 Task: Add Attachment from "Attach a link" to Card Card0000000028 in Board Board0000000007 in Workspace WS0000000003 in Trello. Add Cover Red to Card Card0000000028 in Board Board0000000007 in Workspace WS0000000003 in Trello. Add "Join Card" Button Button0000000028  to Card Card0000000028 in Board Board0000000007 in Workspace WS0000000003 in Trello. Add Description DS0000000028 to Card Card0000000028 in Board Board0000000007 in Workspace WS0000000003 in Trello. Add Comment CM0000000028 to Card Card0000000028 in Board Board0000000007 in Workspace WS0000000003 in Trello
Action: Mouse moved to (355, 474)
Screenshot: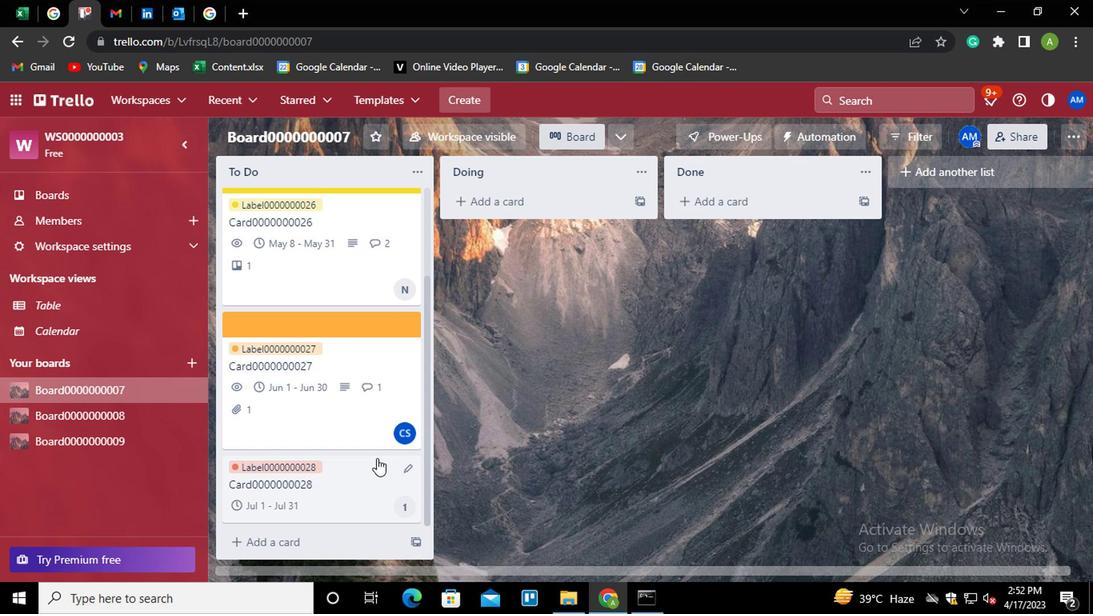 
Action: Mouse pressed left at (355, 474)
Screenshot: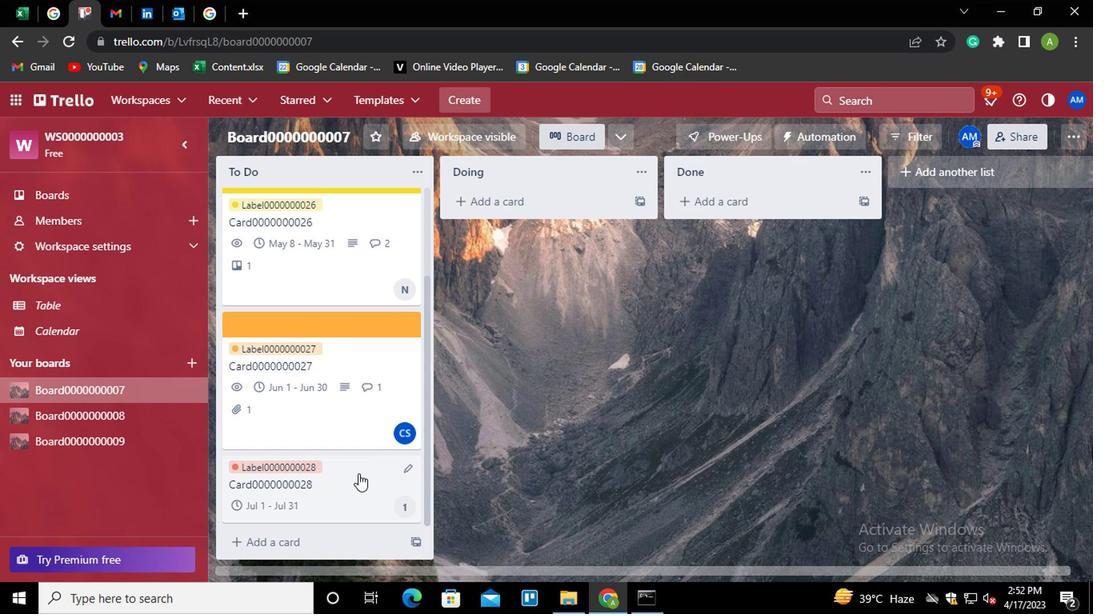 
Action: Mouse moved to (711, 357)
Screenshot: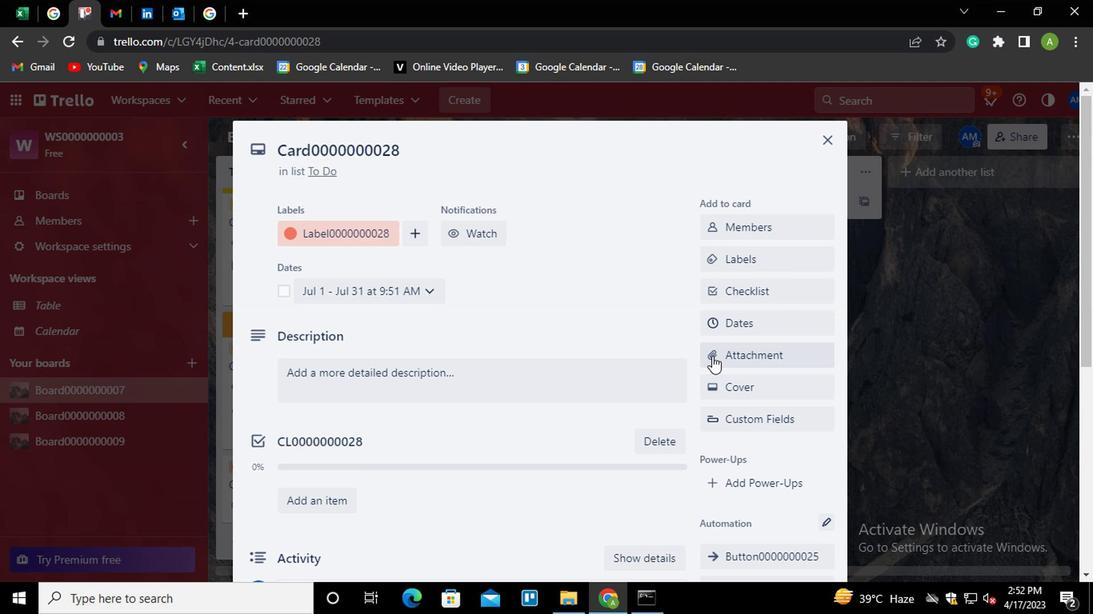 
Action: Mouse pressed left at (711, 357)
Screenshot: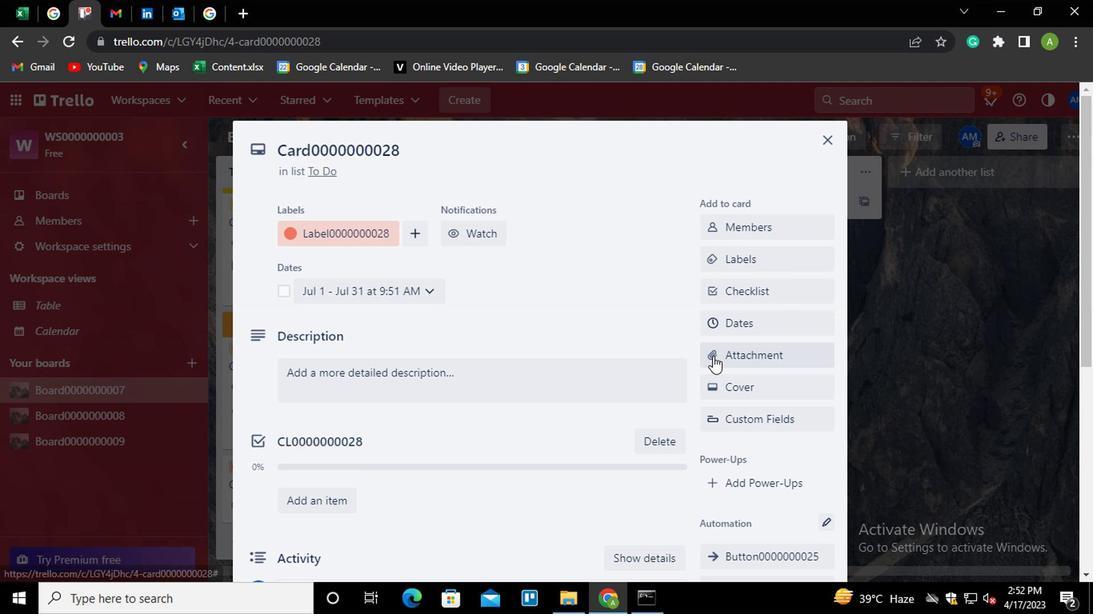 
Action: Mouse moved to (709, 366)
Screenshot: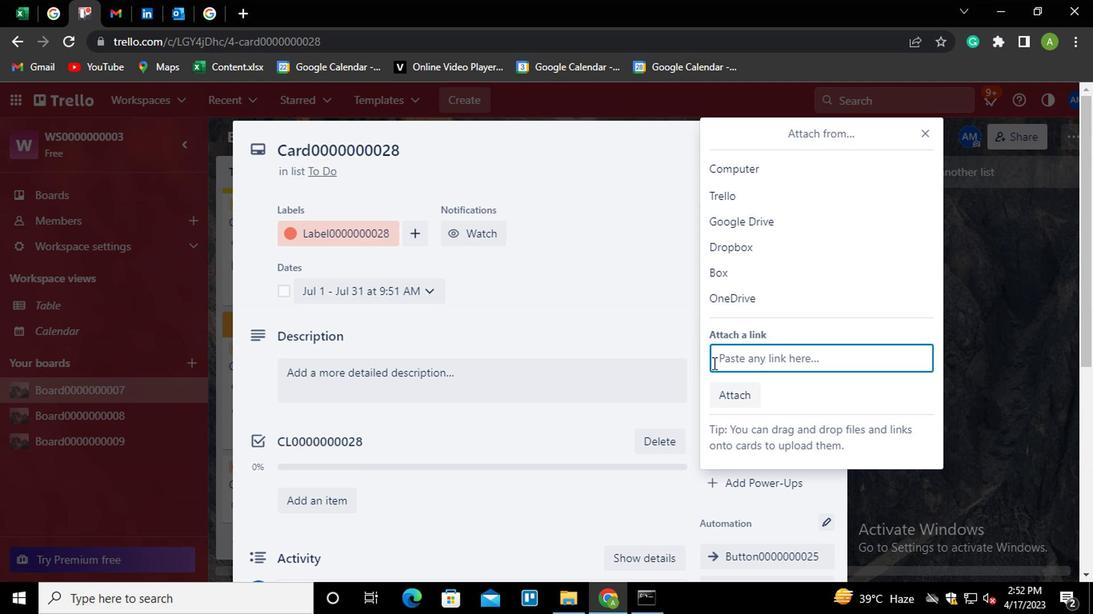 
Action: Key pressed ctrl+V
Screenshot: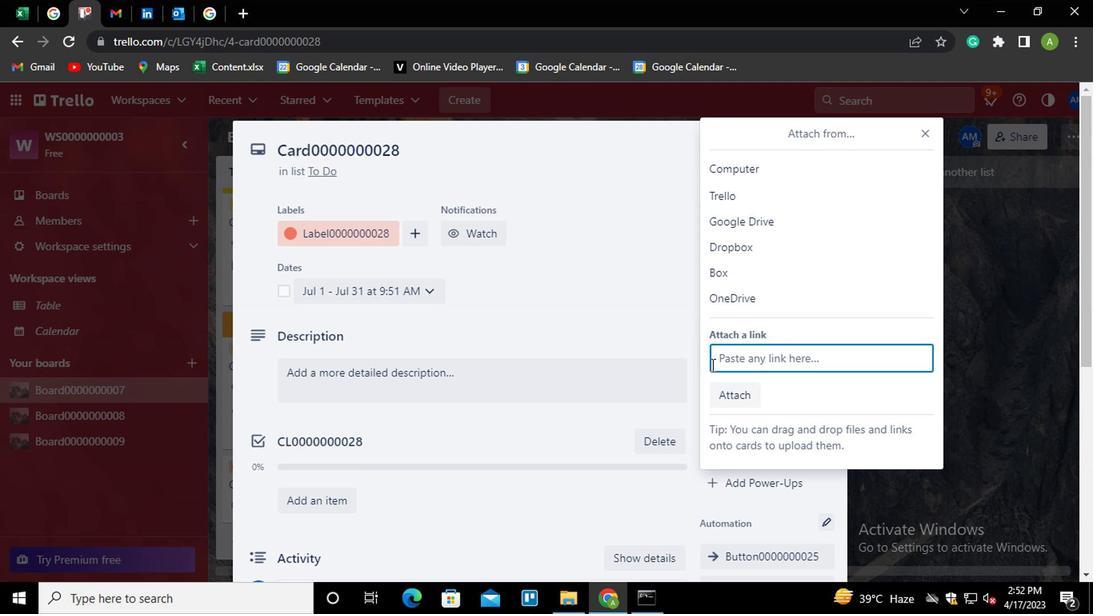 
Action: Mouse moved to (726, 442)
Screenshot: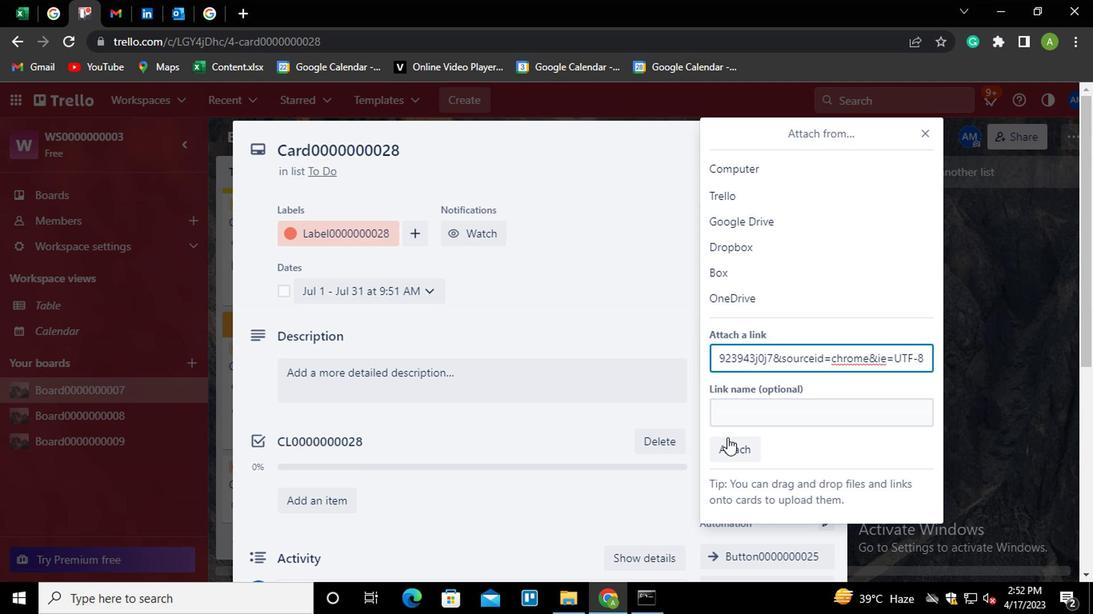 
Action: Mouse pressed left at (726, 442)
Screenshot: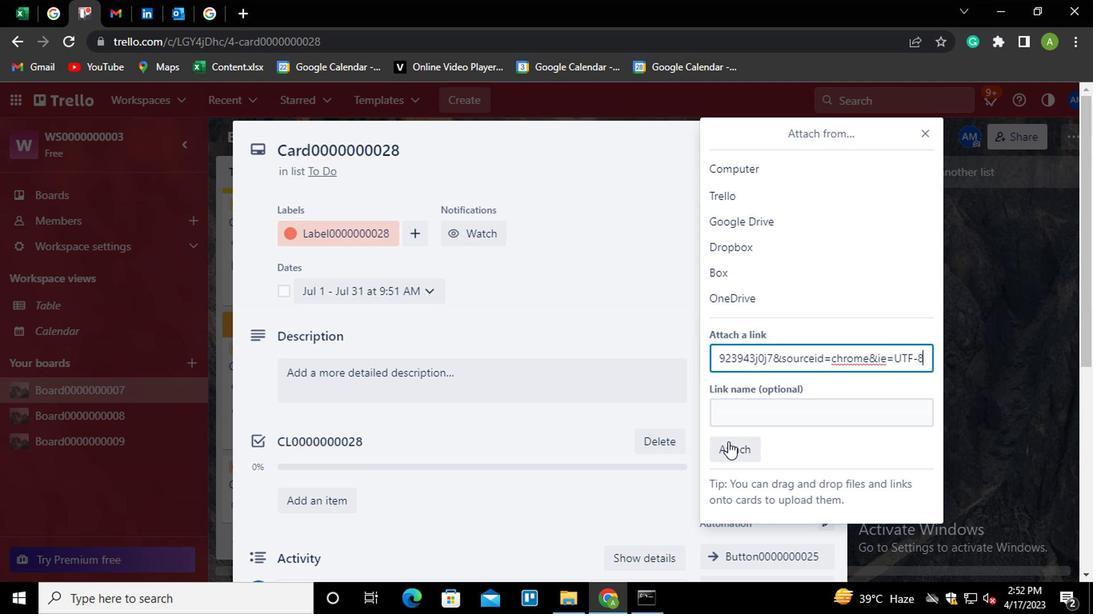 
Action: Mouse moved to (730, 397)
Screenshot: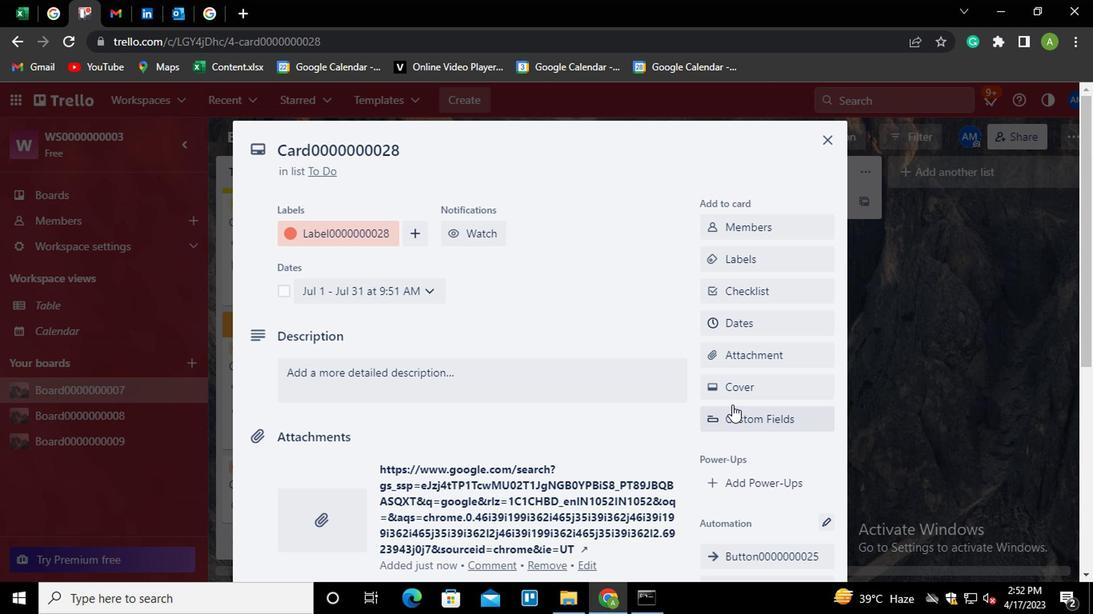 
Action: Mouse pressed left at (730, 397)
Screenshot: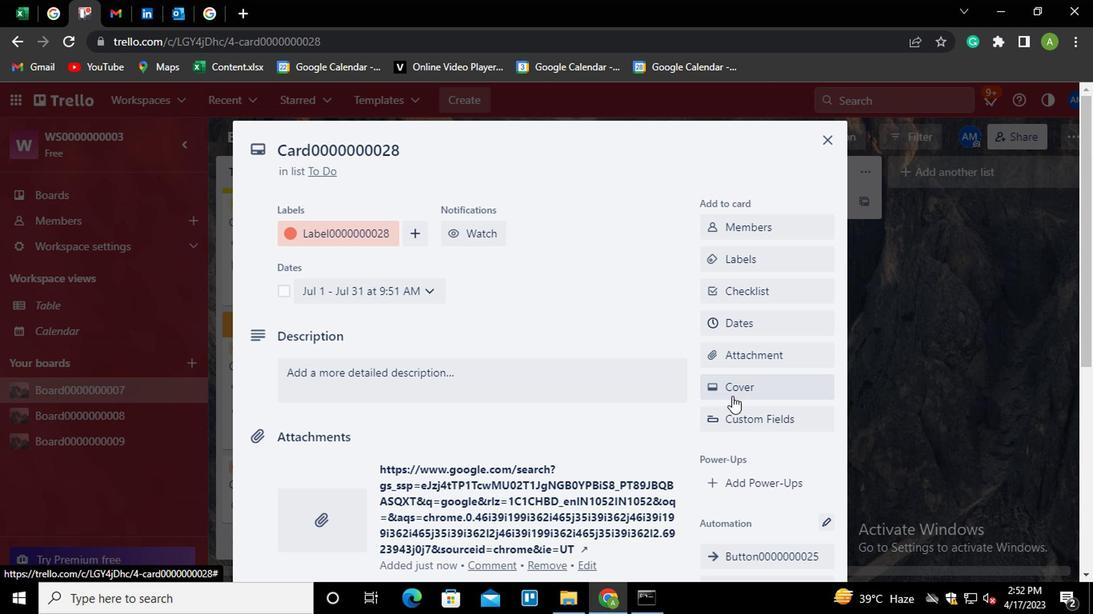 
Action: Mouse moved to (856, 274)
Screenshot: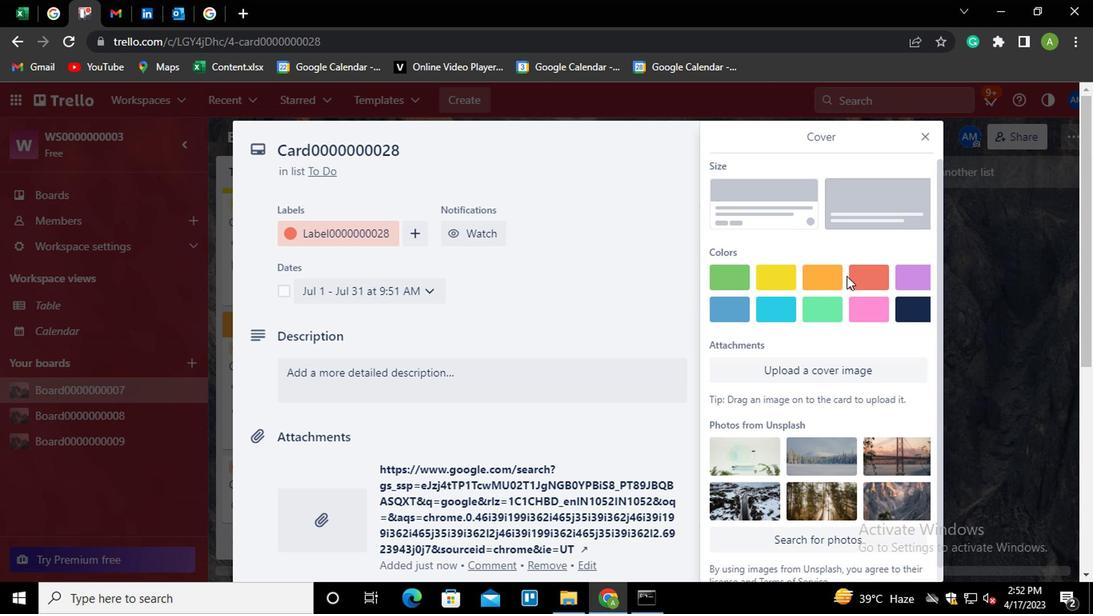 
Action: Mouse pressed left at (856, 274)
Screenshot: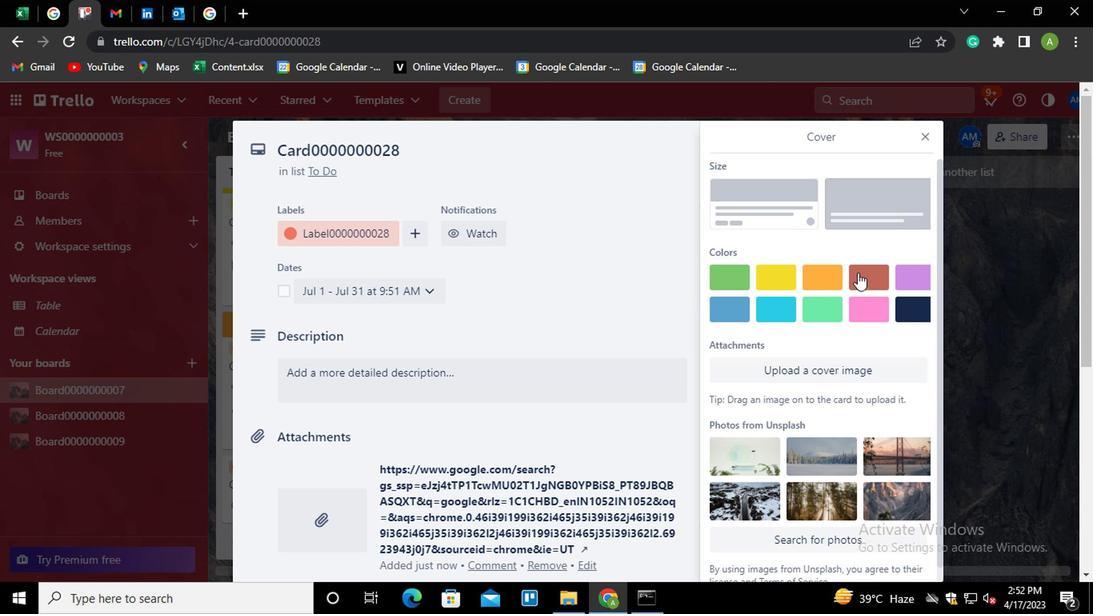 
Action: Mouse moved to (633, 328)
Screenshot: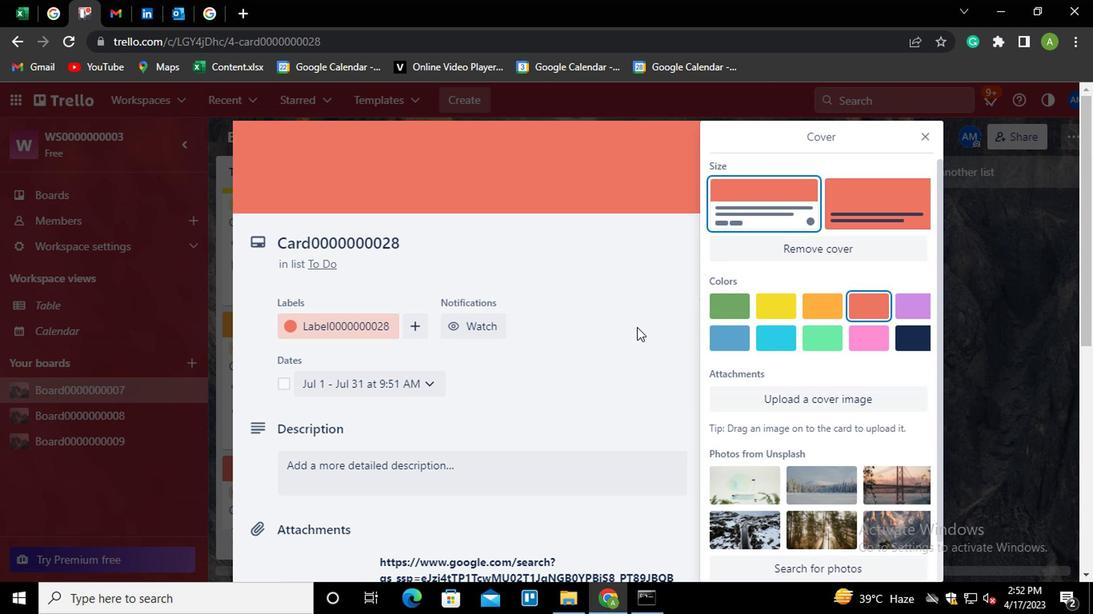 
Action: Mouse pressed left at (633, 328)
Screenshot: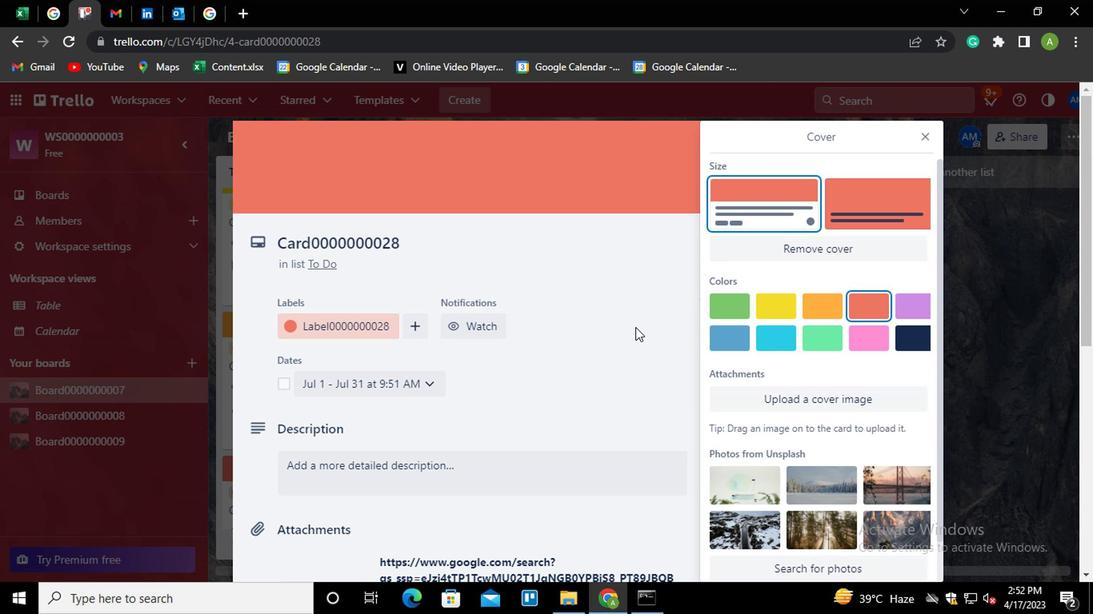 
Action: Mouse moved to (794, 411)
Screenshot: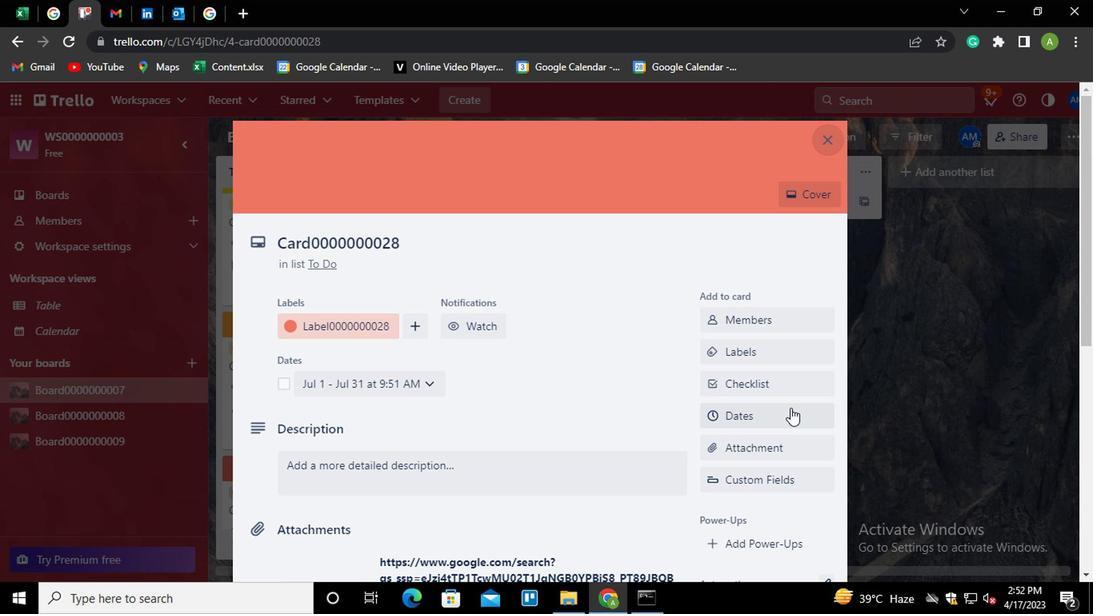 
Action: Mouse scrolled (794, 411) with delta (0, 0)
Screenshot: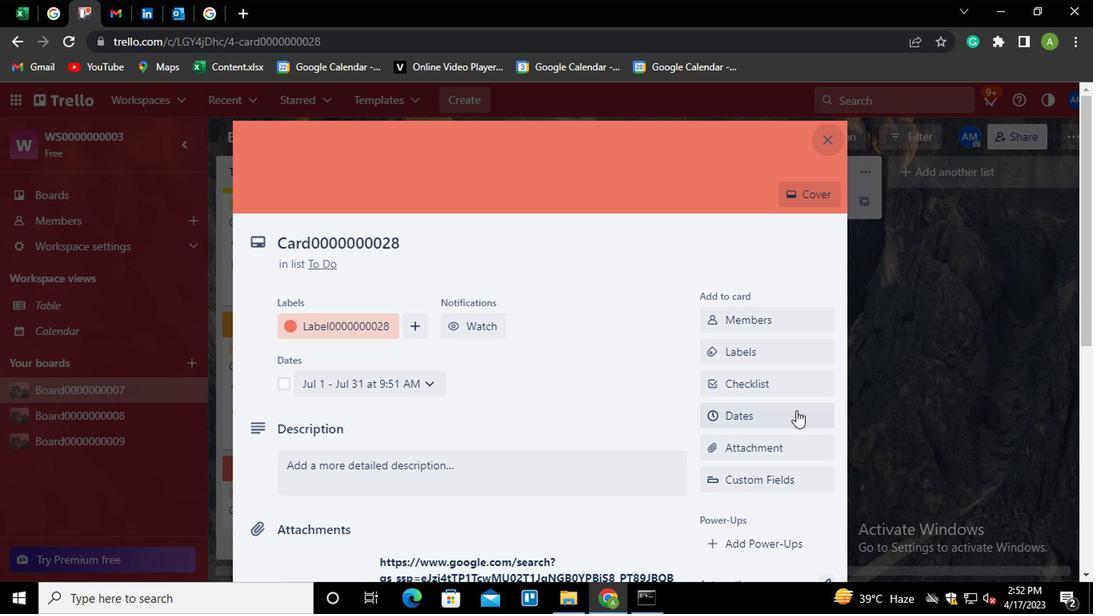 
Action: Mouse scrolled (794, 411) with delta (0, 0)
Screenshot: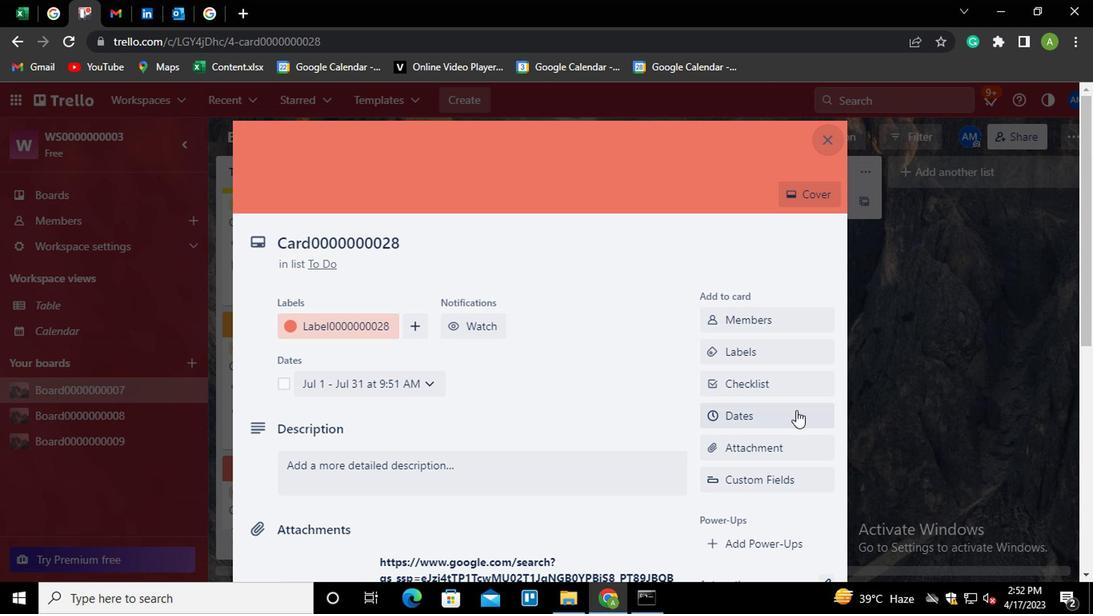 
Action: Mouse moved to (748, 448)
Screenshot: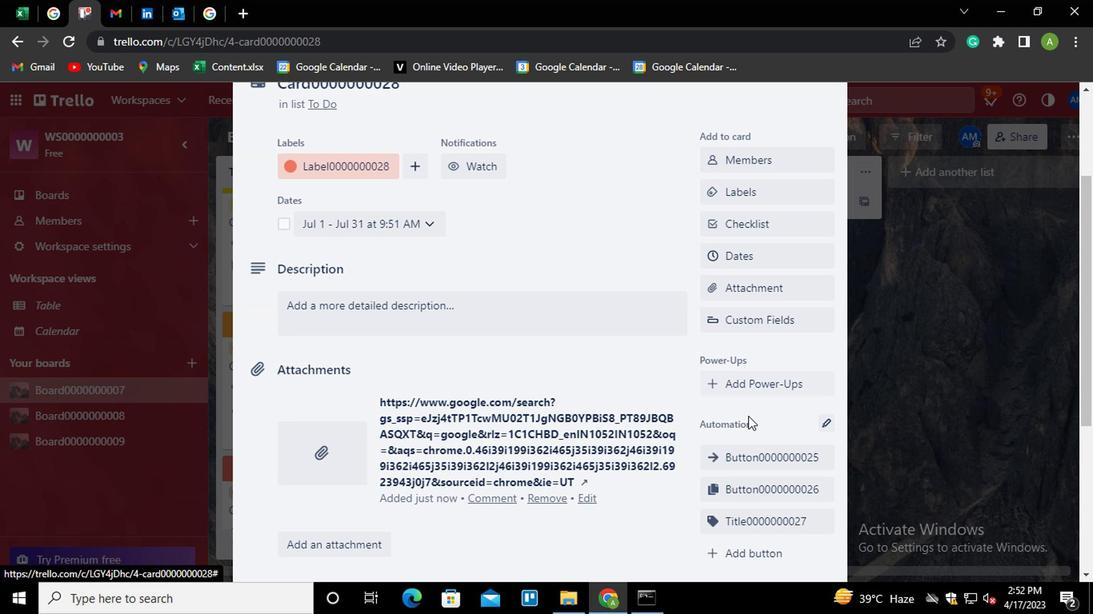 
Action: Mouse scrolled (748, 447) with delta (0, -1)
Screenshot: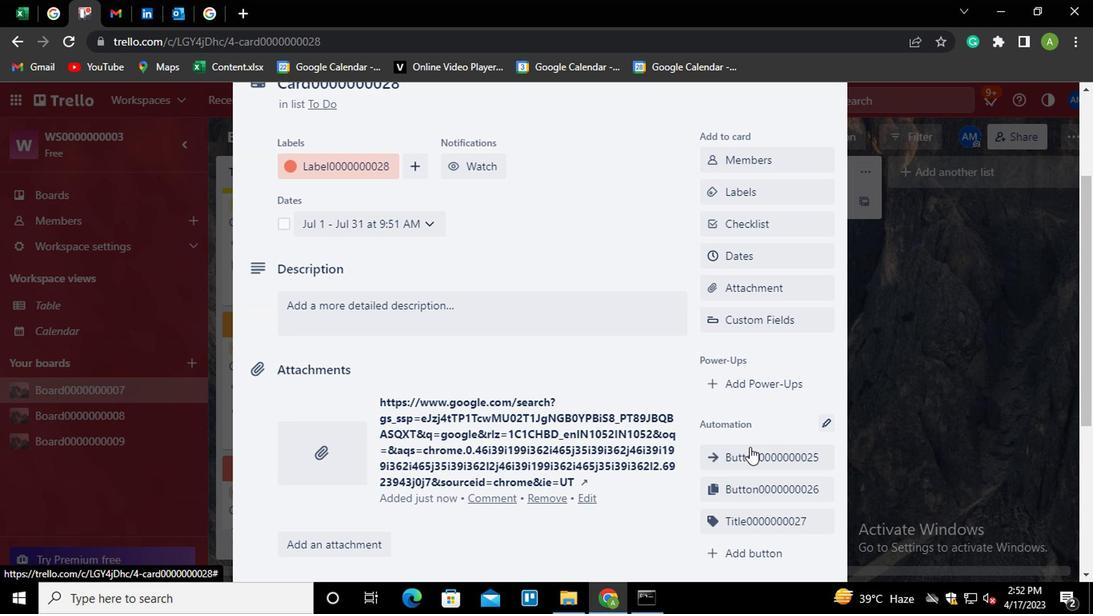 
Action: Mouse scrolled (748, 447) with delta (0, -1)
Screenshot: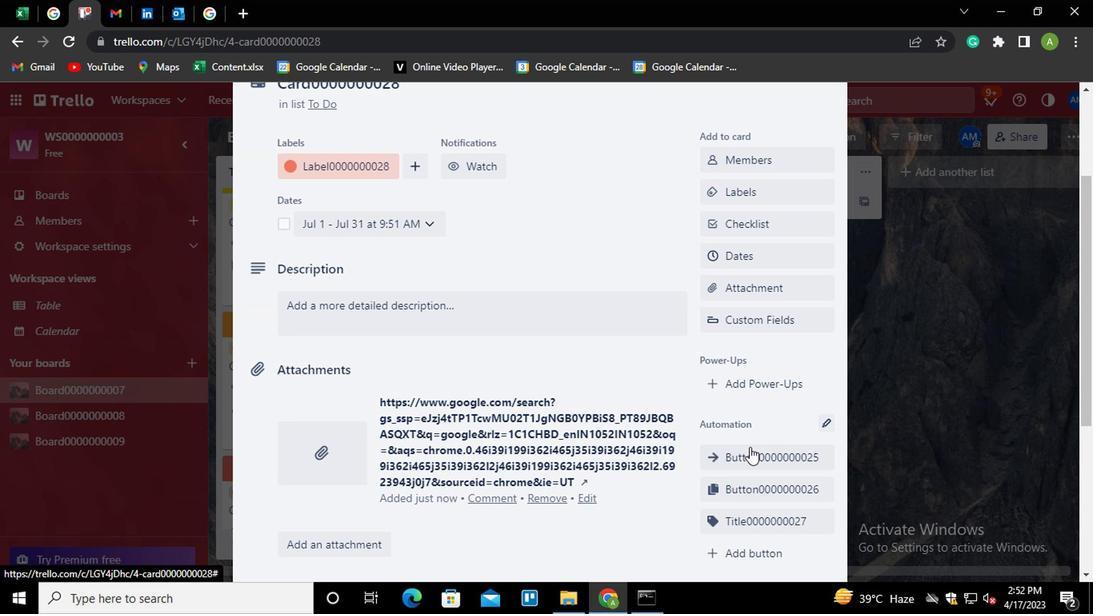 
Action: Mouse moved to (755, 401)
Screenshot: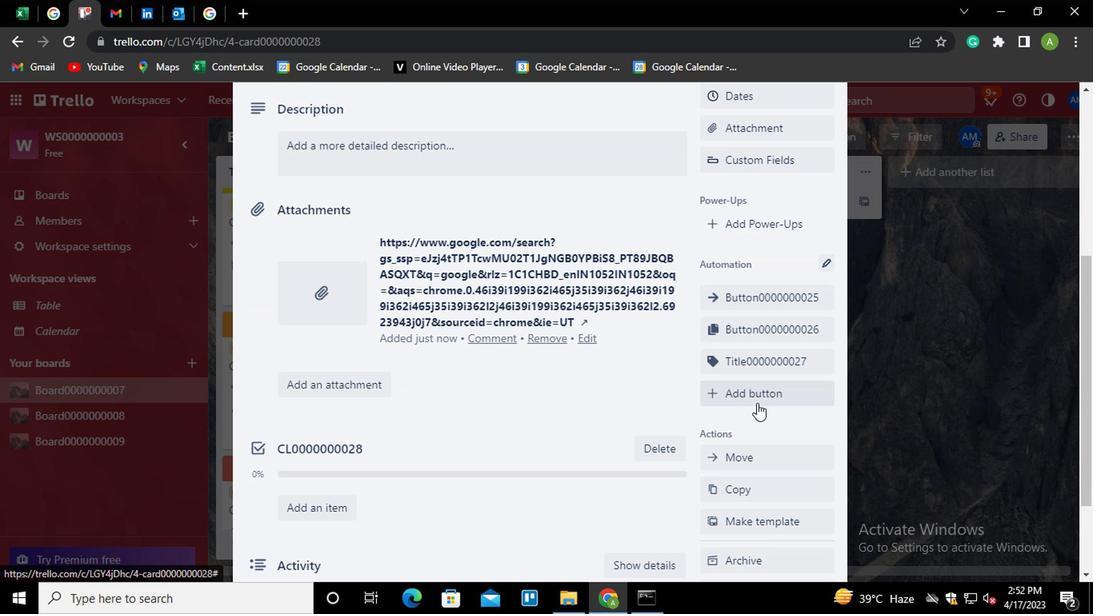 
Action: Mouse pressed left at (755, 401)
Screenshot: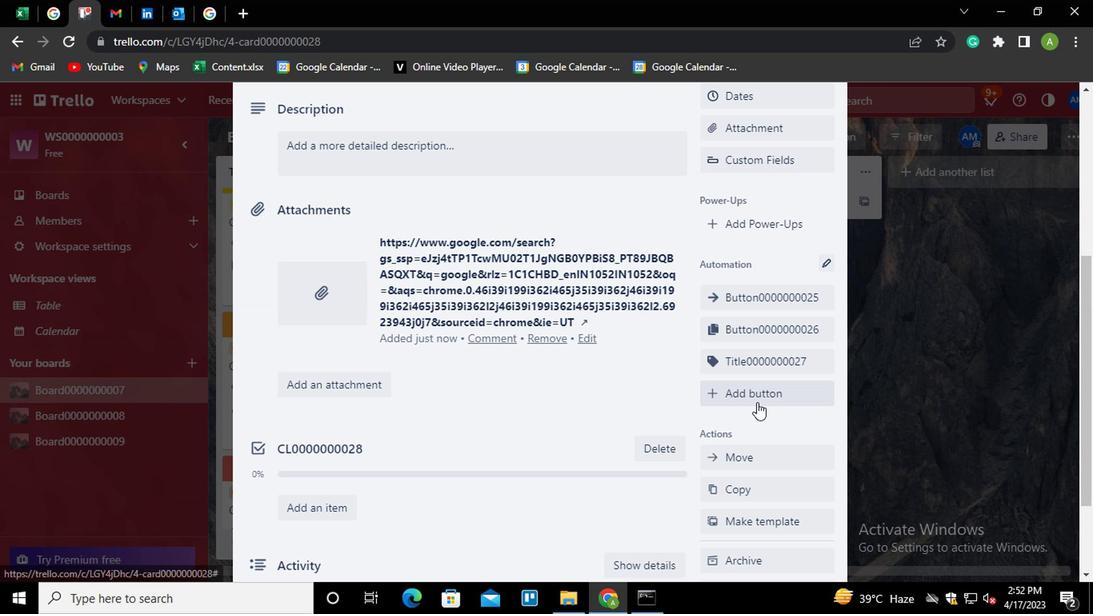 
Action: Mouse moved to (773, 291)
Screenshot: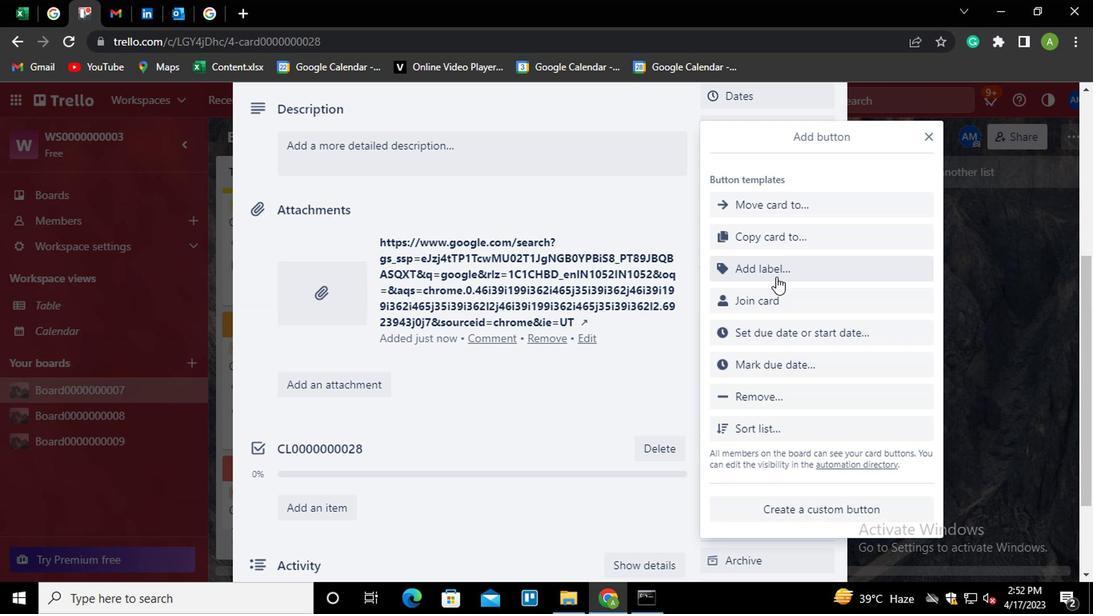 
Action: Mouse pressed left at (773, 291)
Screenshot: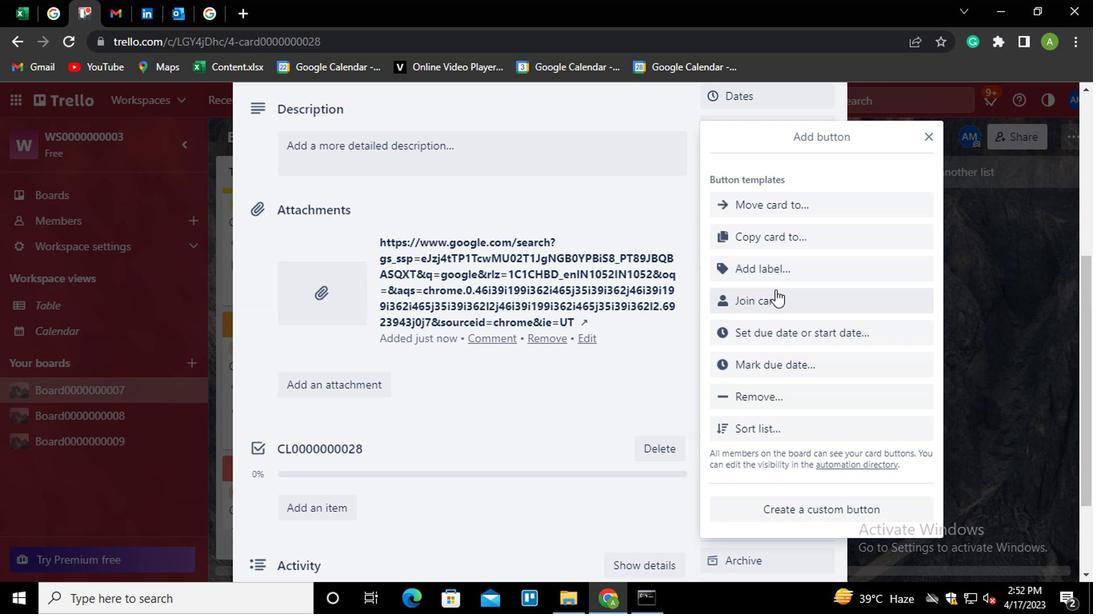 
Action: Mouse moved to (771, 293)
Screenshot: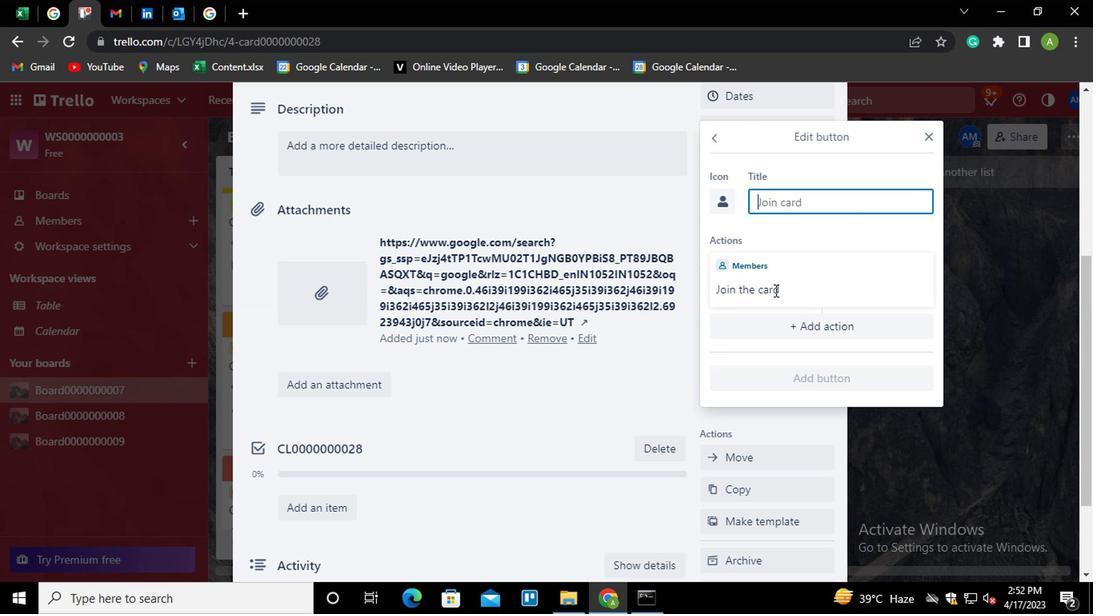 
Action: Key pressed <Key.shift>ctrl+BUTTON0000000028
Screenshot: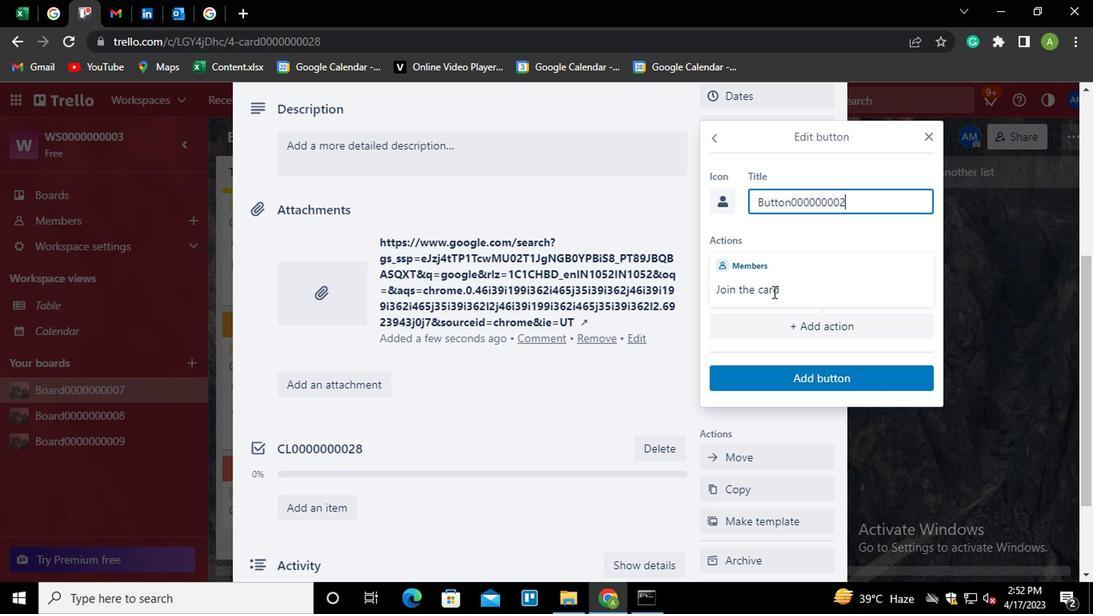 
Action: Mouse moved to (800, 372)
Screenshot: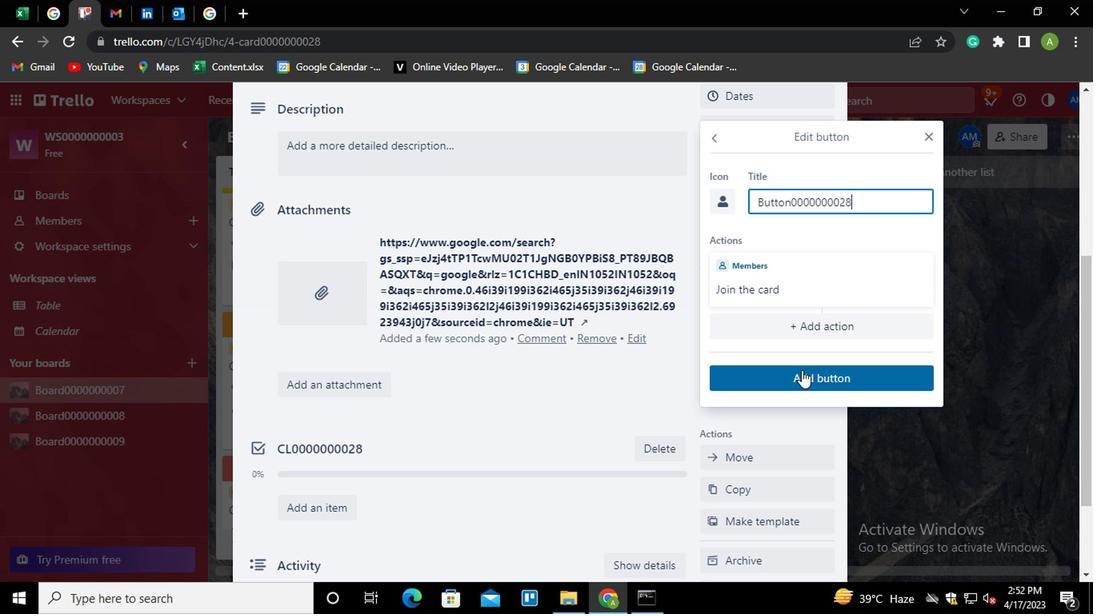 
Action: Mouse pressed left at (800, 372)
Screenshot: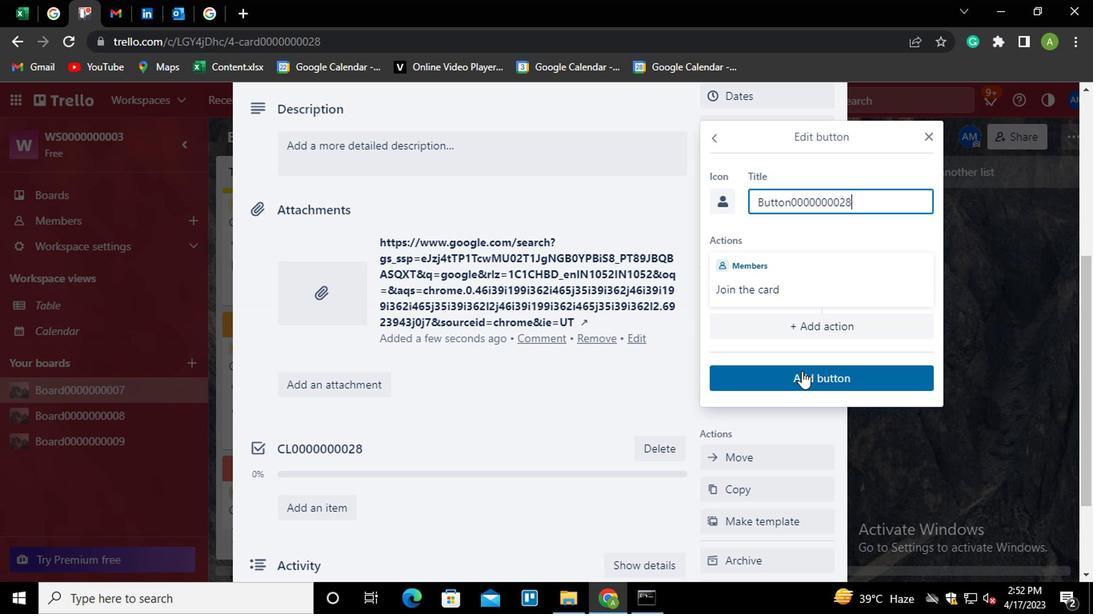 
Action: Mouse moved to (362, 157)
Screenshot: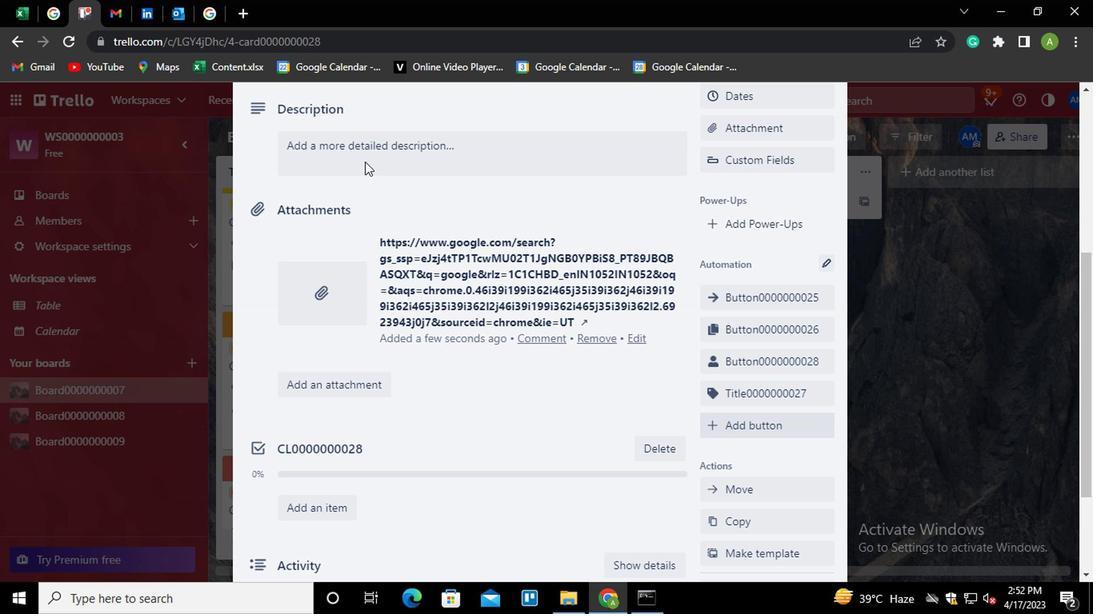 
Action: Mouse pressed left at (362, 157)
Screenshot: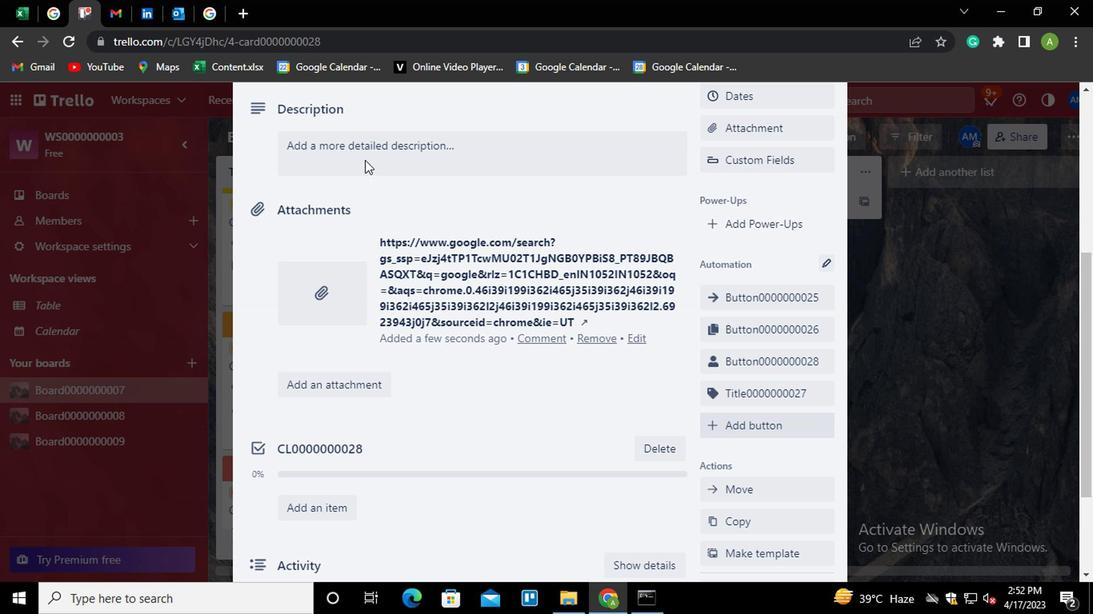 
Action: Key pressed <Key.shift>DS0000000028
Screenshot: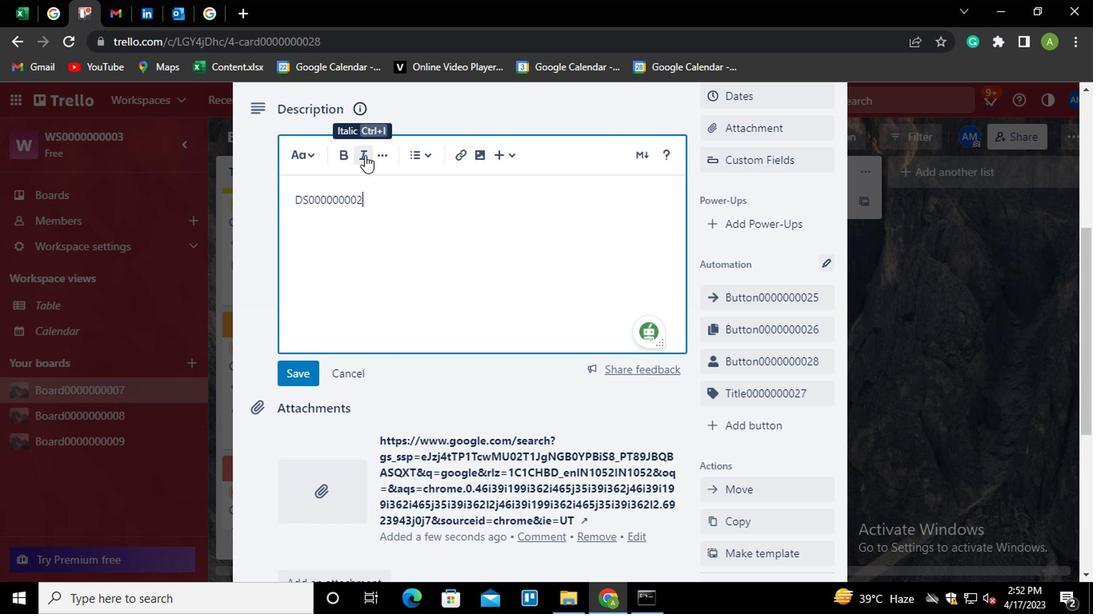
Action: Mouse moved to (293, 364)
Screenshot: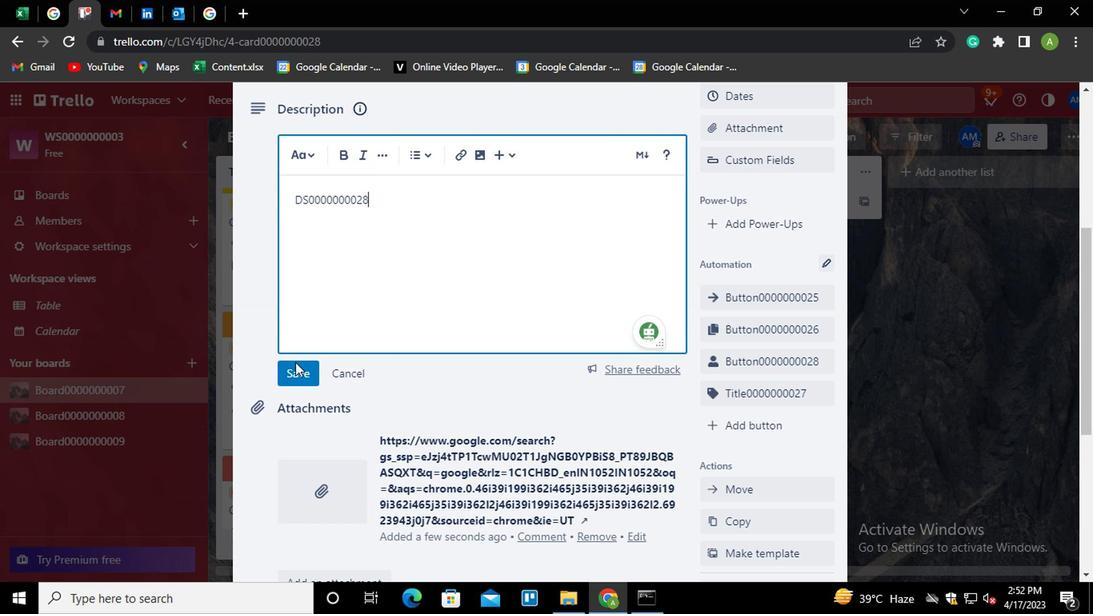 
Action: Mouse pressed left at (293, 364)
Screenshot: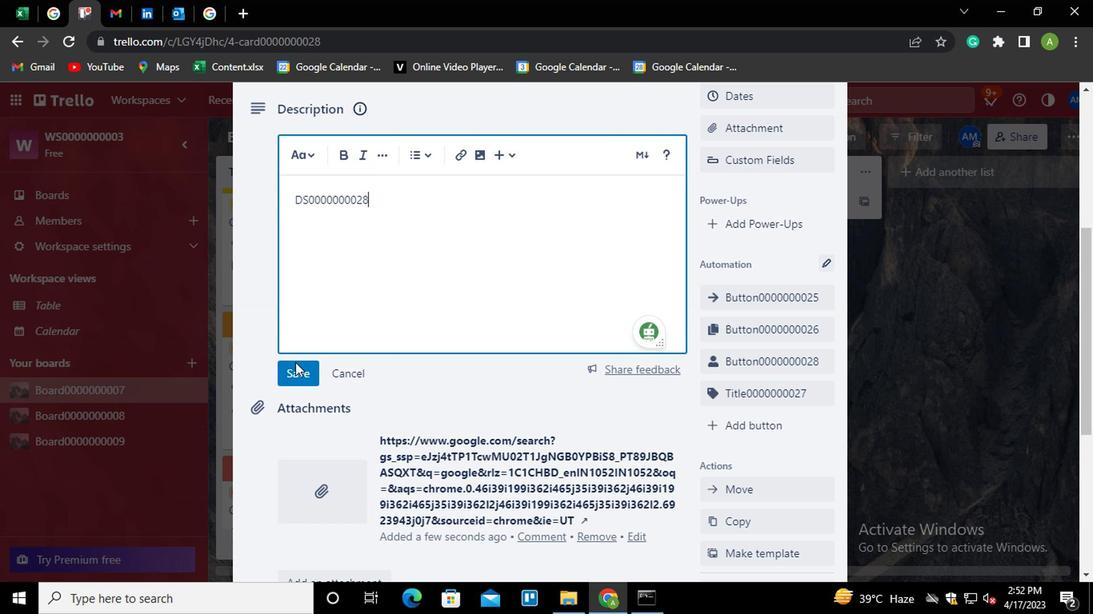 
Action: Mouse moved to (387, 309)
Screenshot: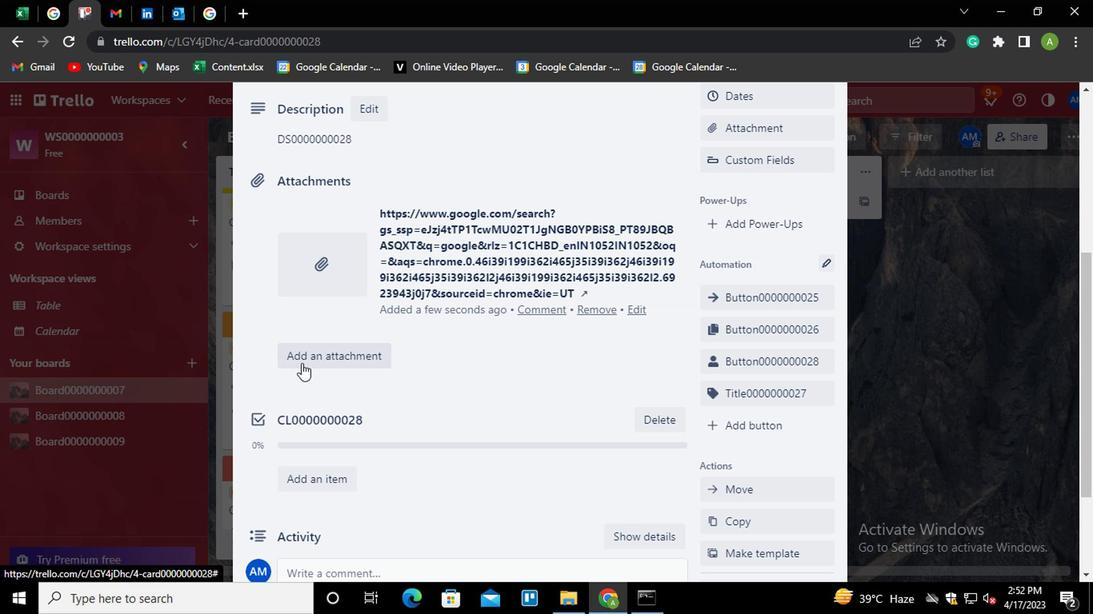 
Action: Mouse scrolled (387, 308) with delta (0, -1)
Screenshot: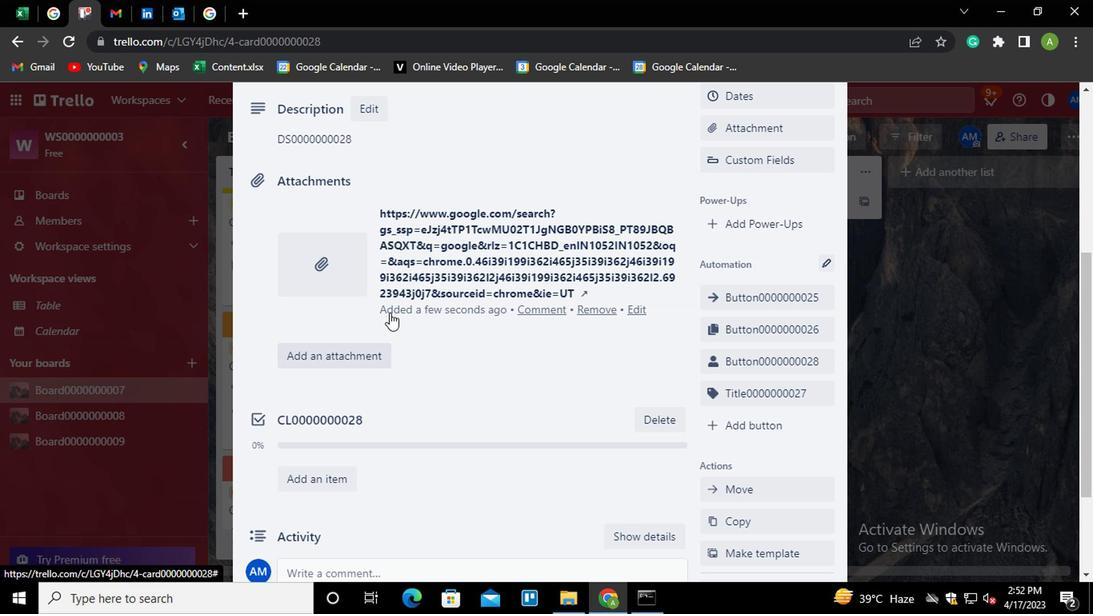 
Action: Mouse scrolled (387, 308) with delta (0, -1)
Screenshot: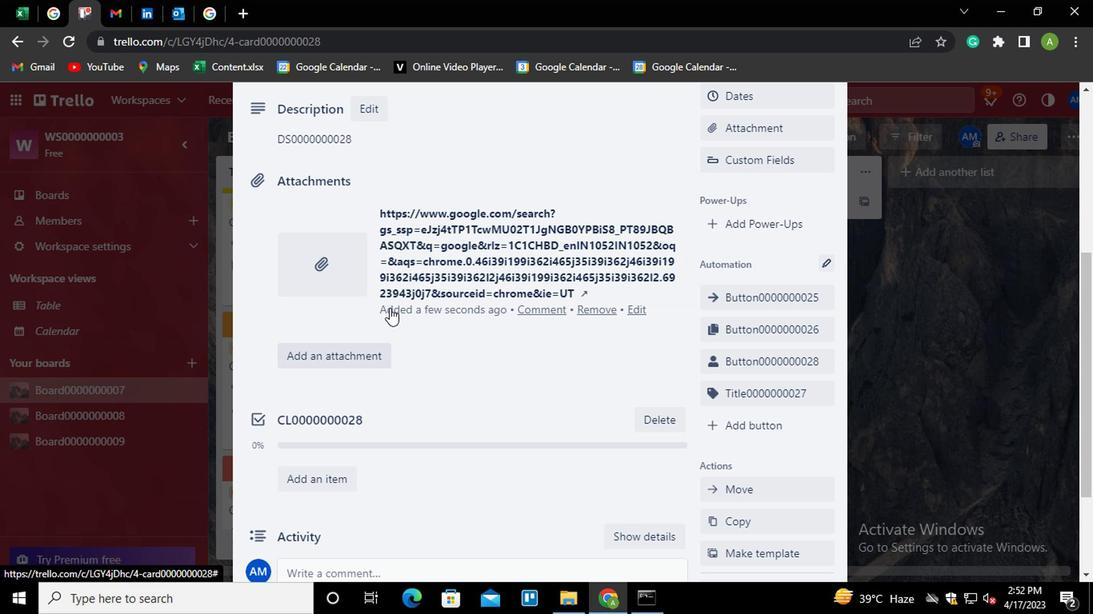 
Action: Mouse moved to (331, 429)
Screenshot: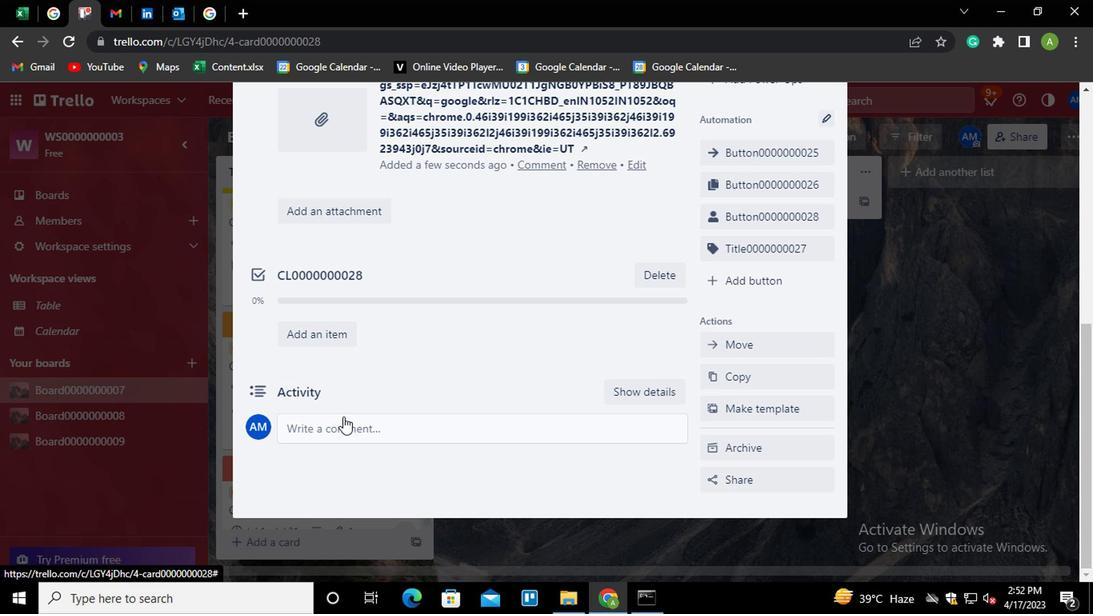 
Action: Mouse pressed left at (331, 429)
Screenshot: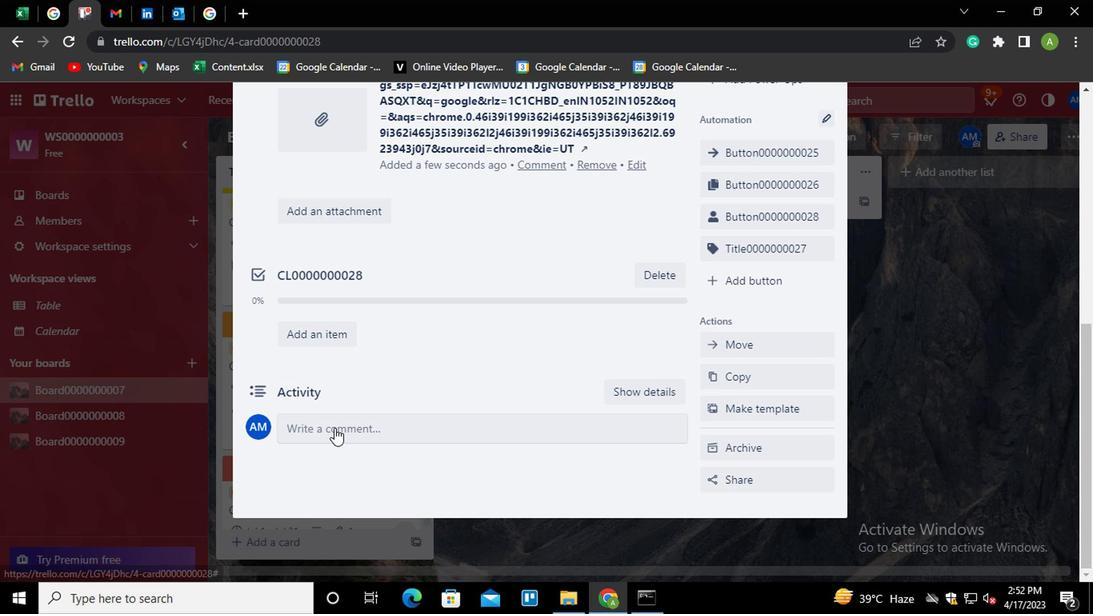 
Action: Mouse moved to (328, 431)
Screenshot: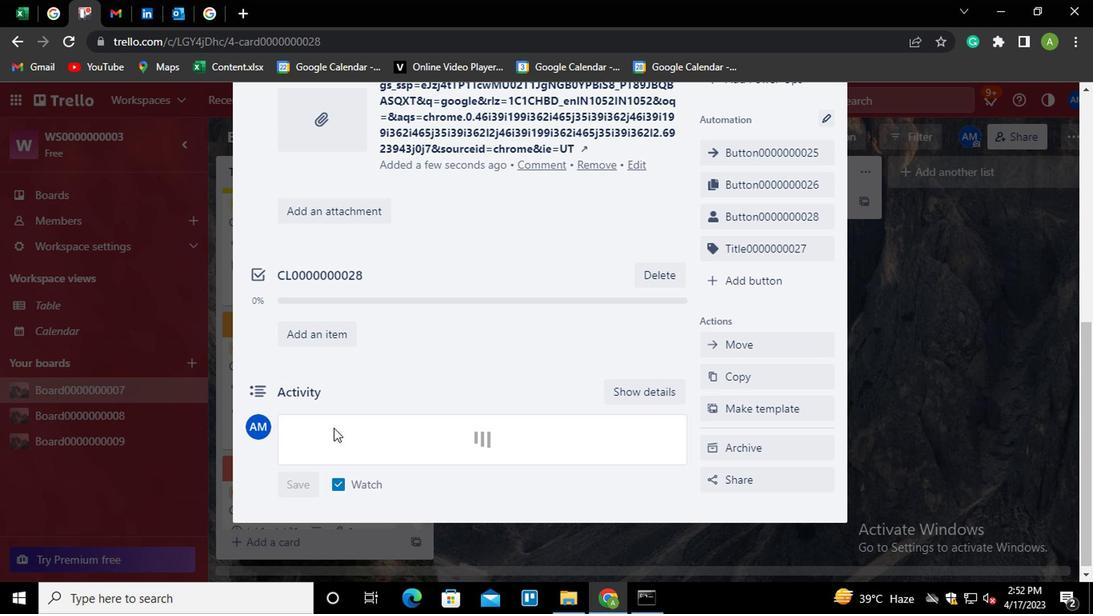 
Action: Key pressed <Key.shift><Key.shift><Key.shift>CM0000000028
Screenshot: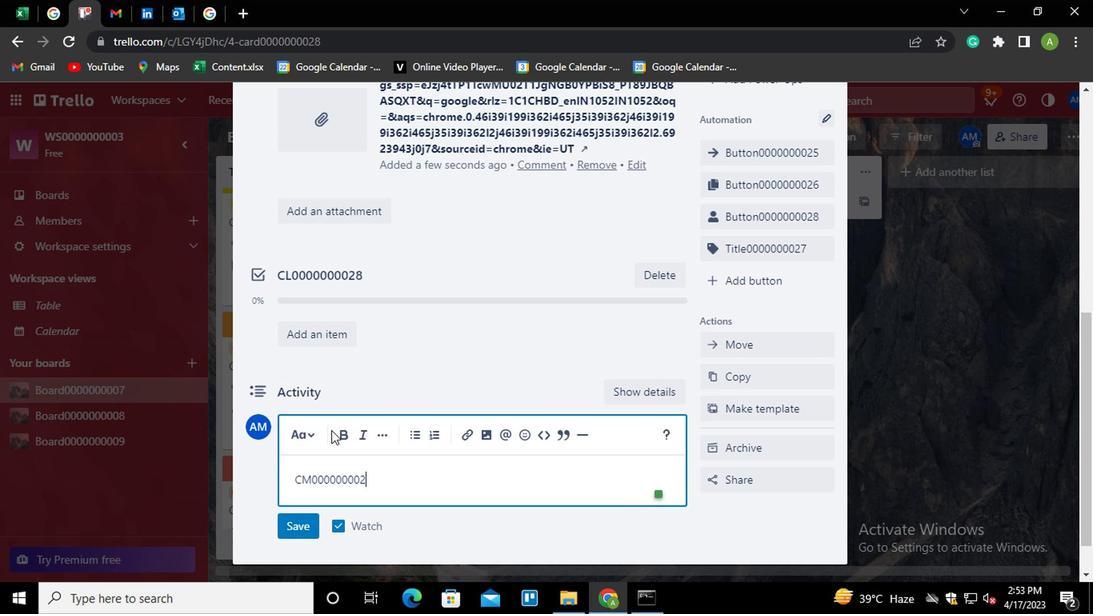 
Action: Mouse moved to (300, 522)
Screenshot: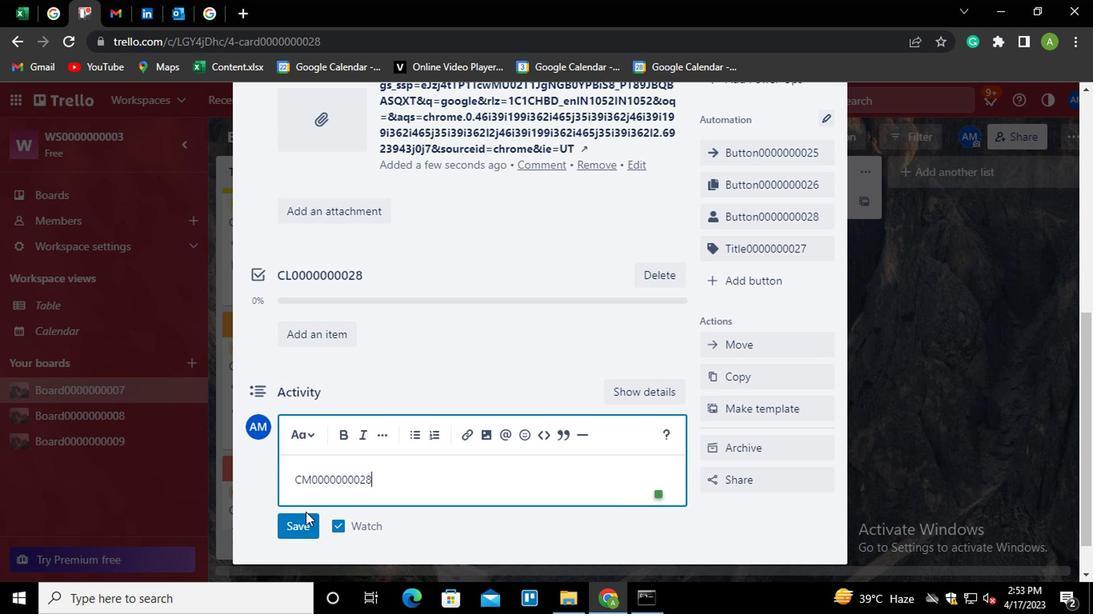 
Action: Mouse pressed left at (300, 522)
Screenshot: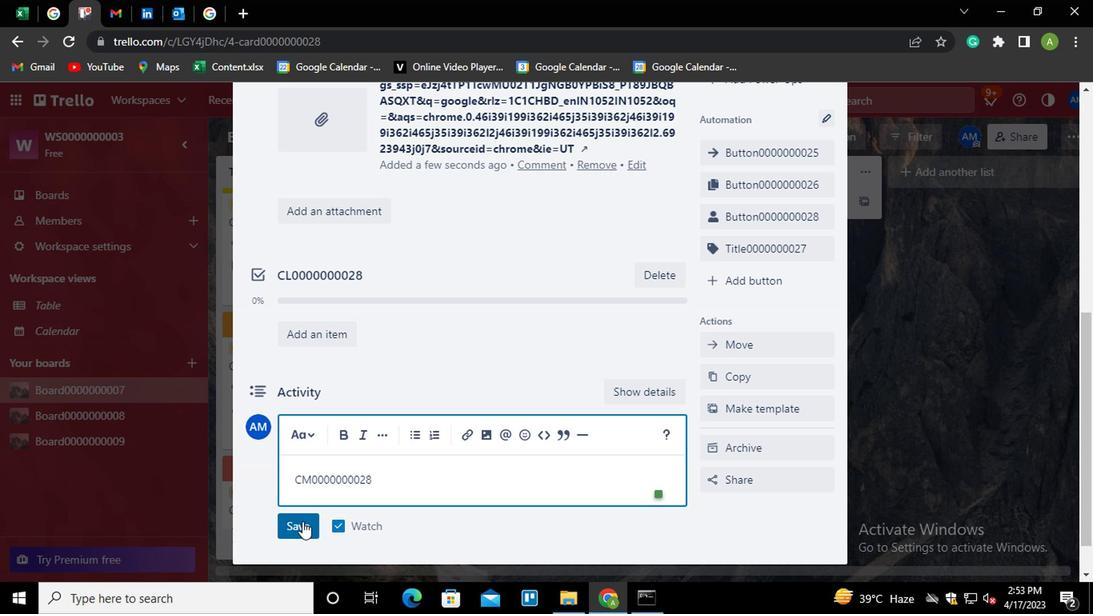 
Action: Mouse moved to (587, 482)
Screenshot: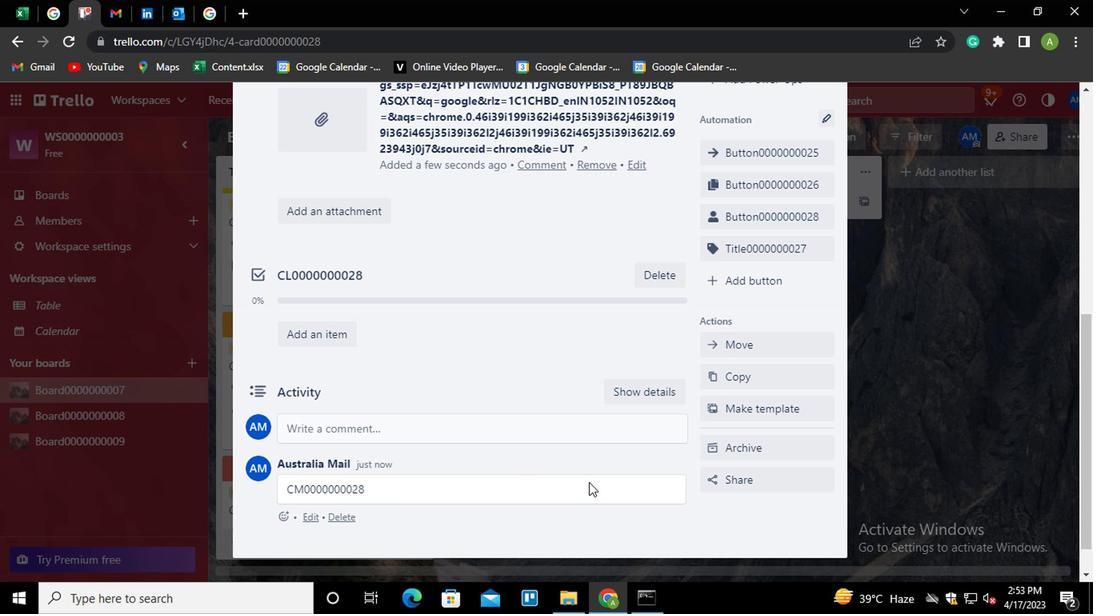 
